 Task: Move the card to "the next list on the board".
Action: Mouse moved to (1270, 99)
Screenshot: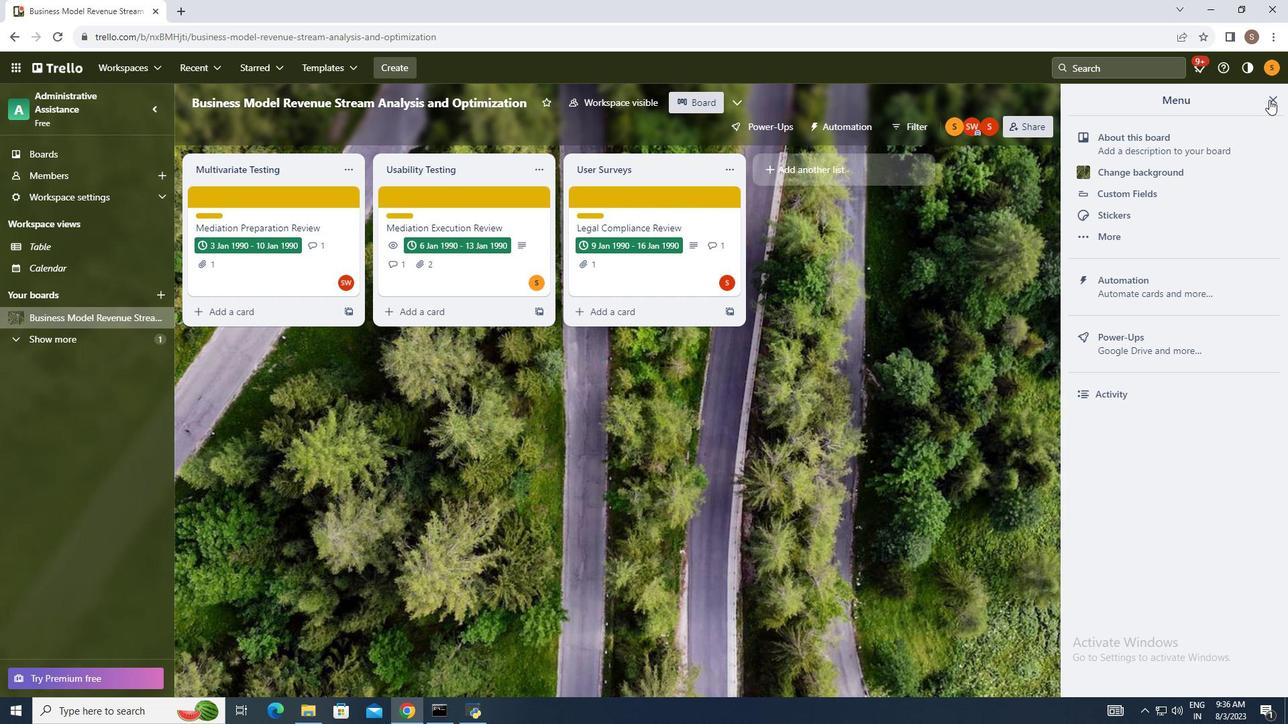 
Action: Mouse pressed left at (1270, 99)
Screenshot: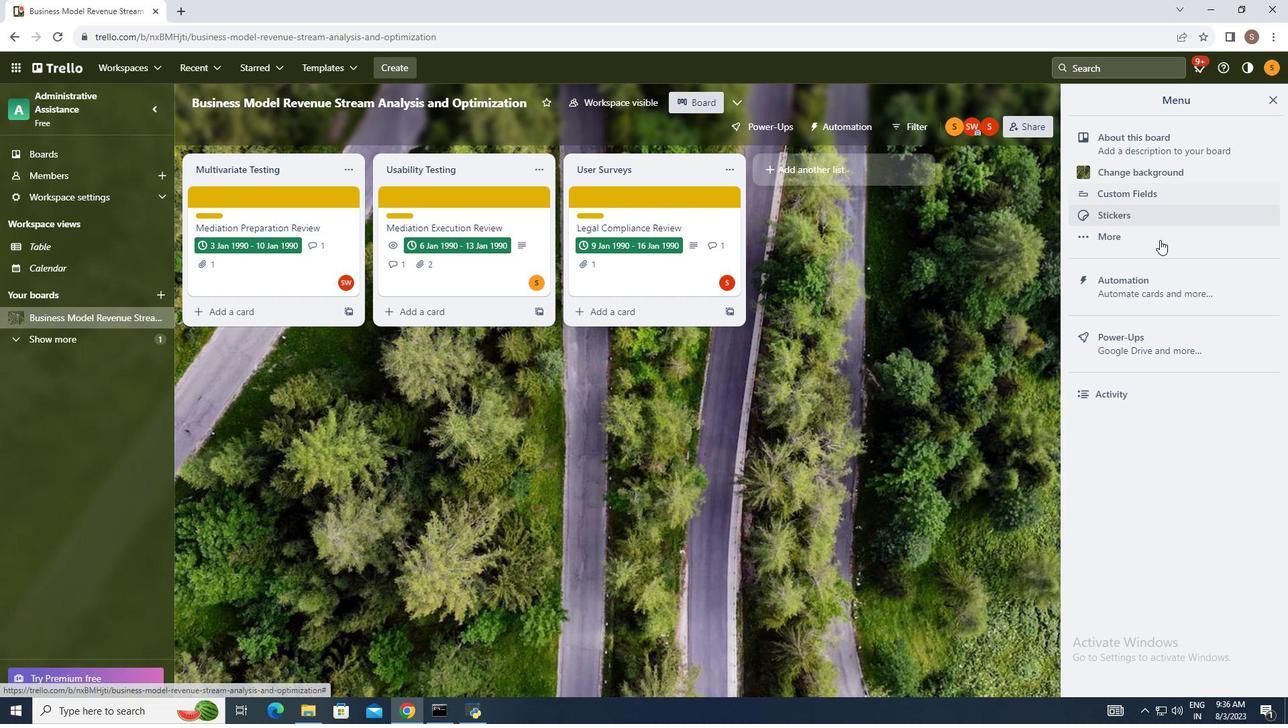 
Action: Mouse moved to (1149, 271)
Screenshot: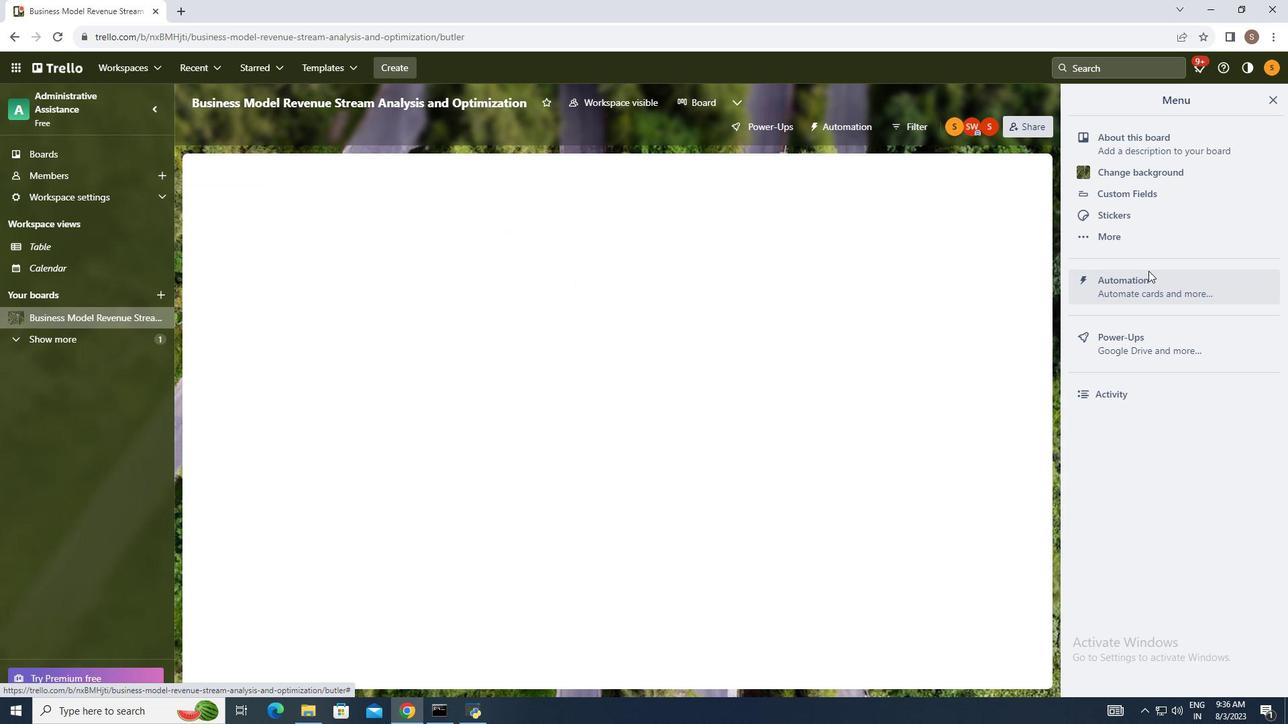 
Action: Mouse pressed left at (1149, 271)
Screenshot: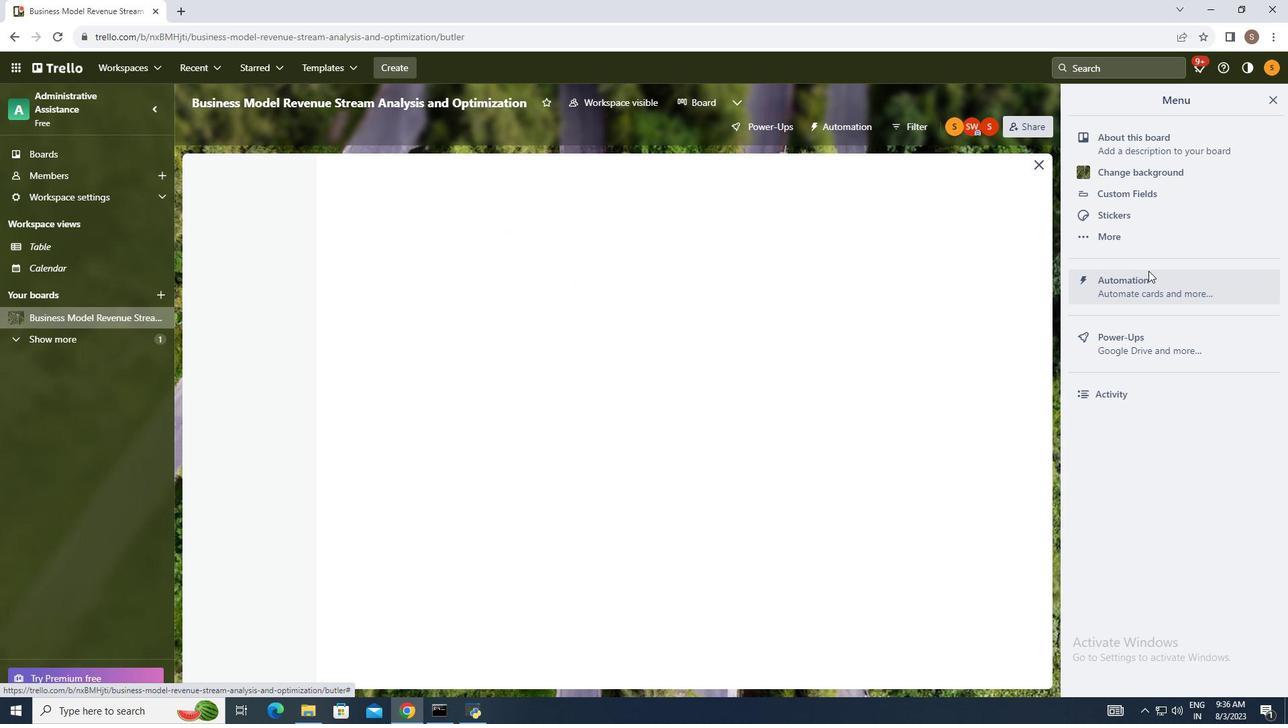 
Action: Mouse moved to (242, 344)
Screenshot: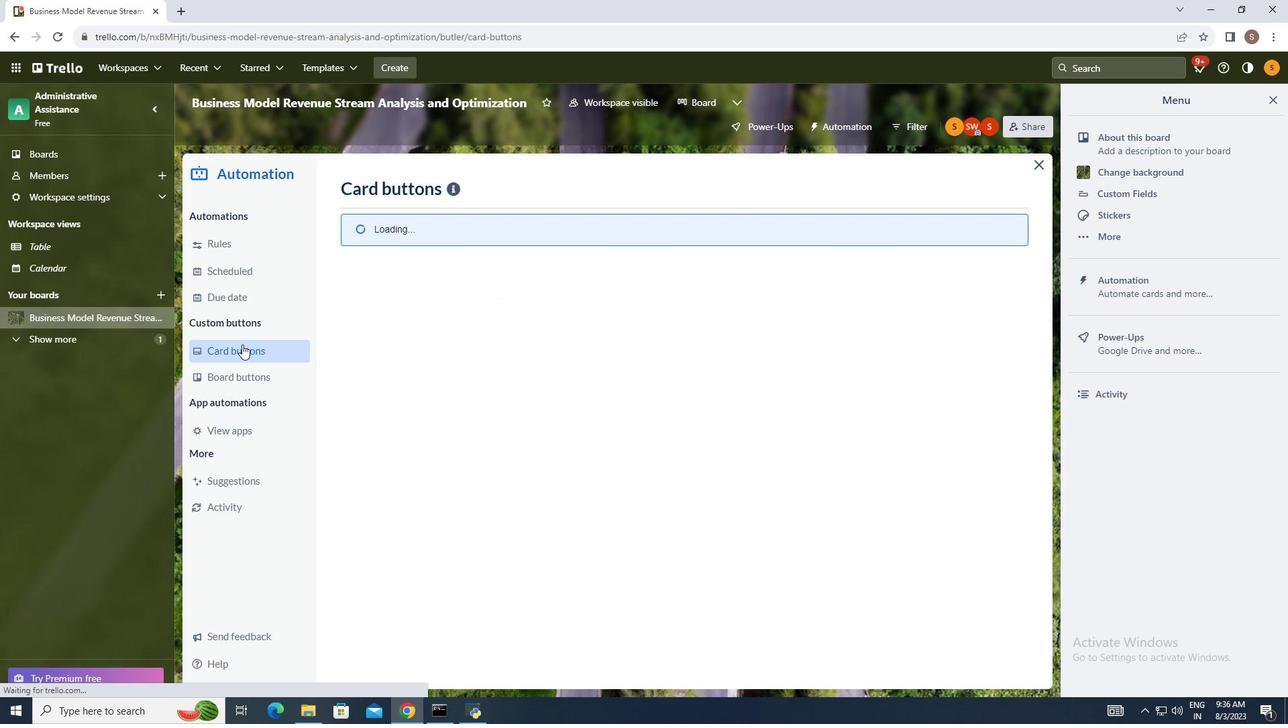
Action: Mouse pressed left at (242, 344)
Screenshot: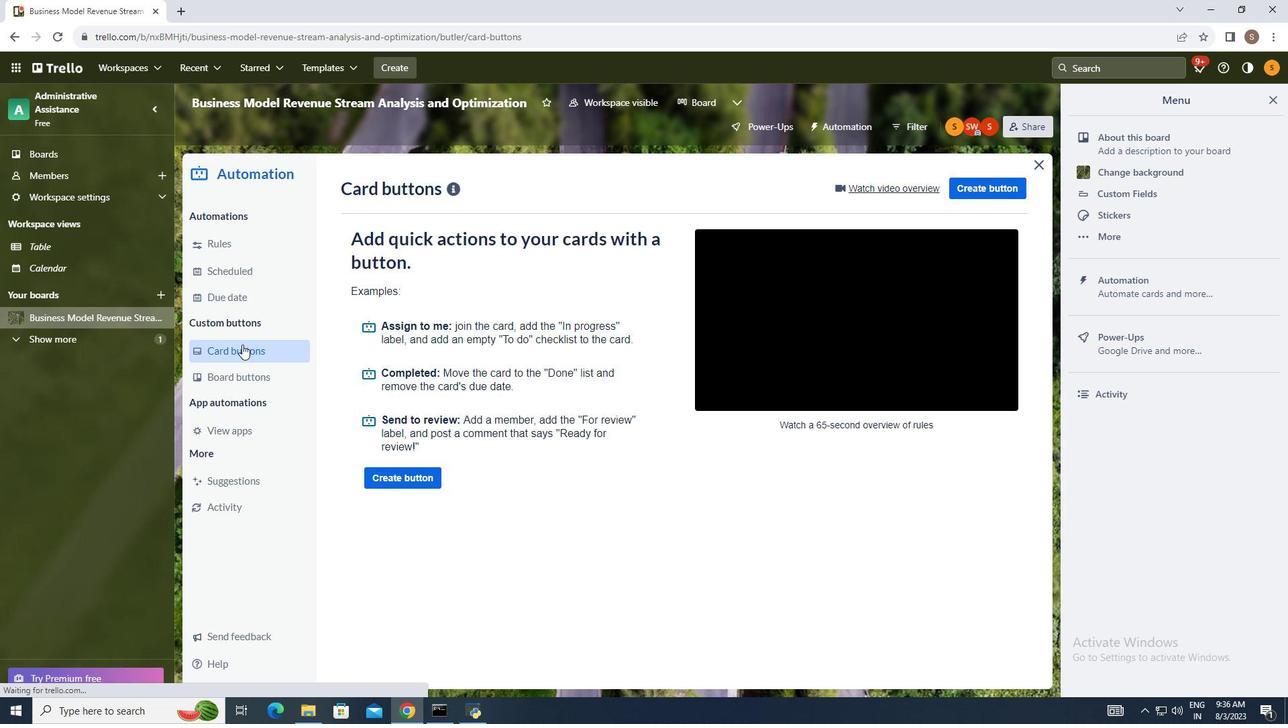 
Action: Mouse moved to (982, 183)
Screenshot: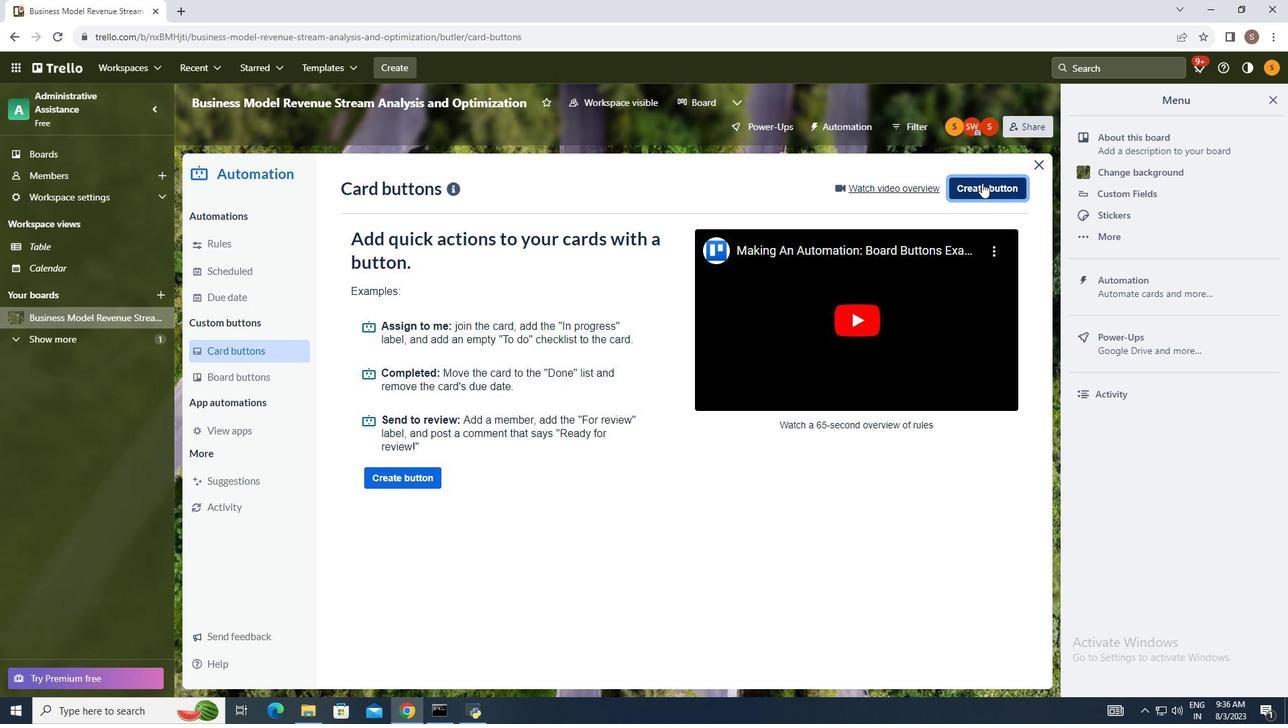 
Action: Mouse pressed left at (982, 183)
Screenshot: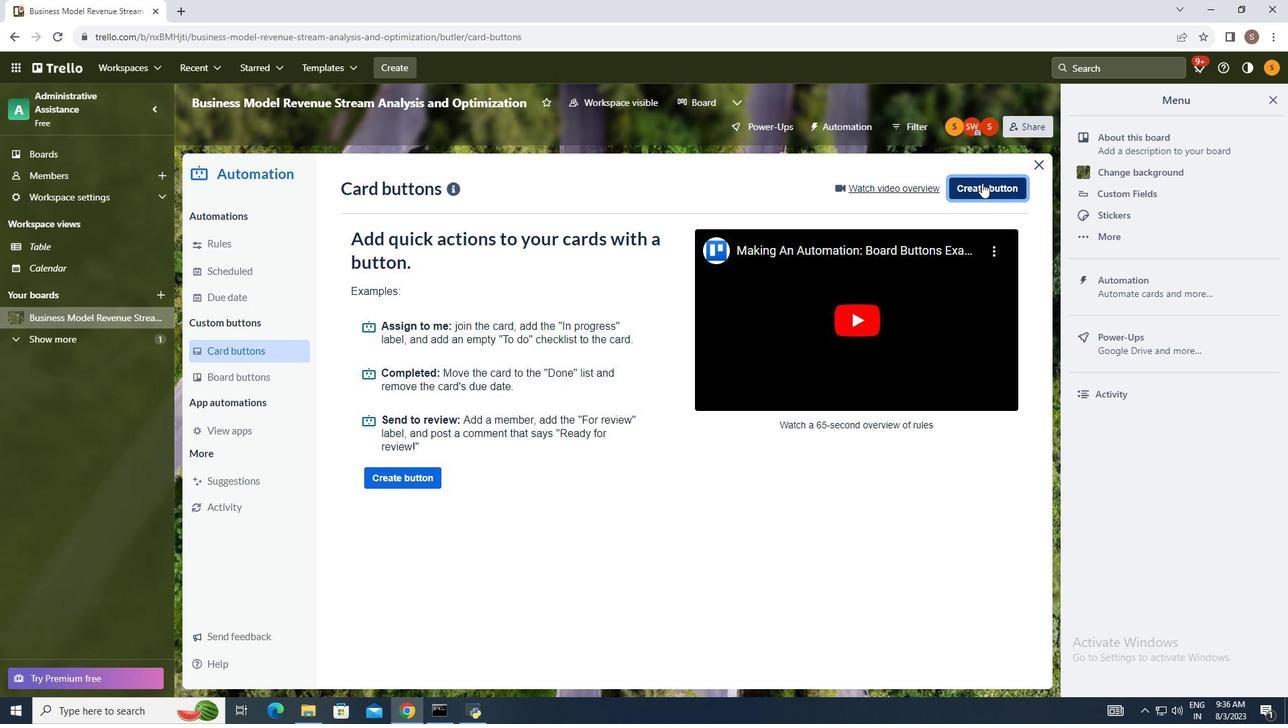 
Action: Mouse moved to (637, 376)
Screenshot: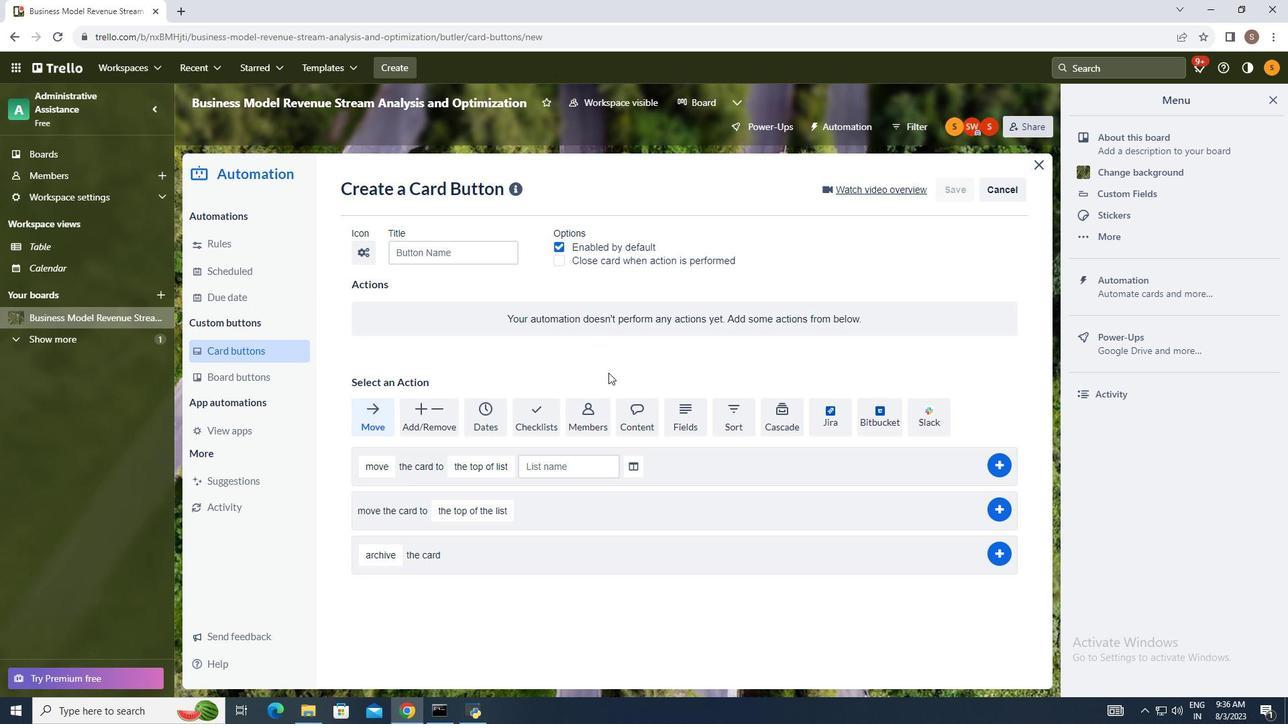 
Action: Mouse pressed left at (637, 376)
Screenshot: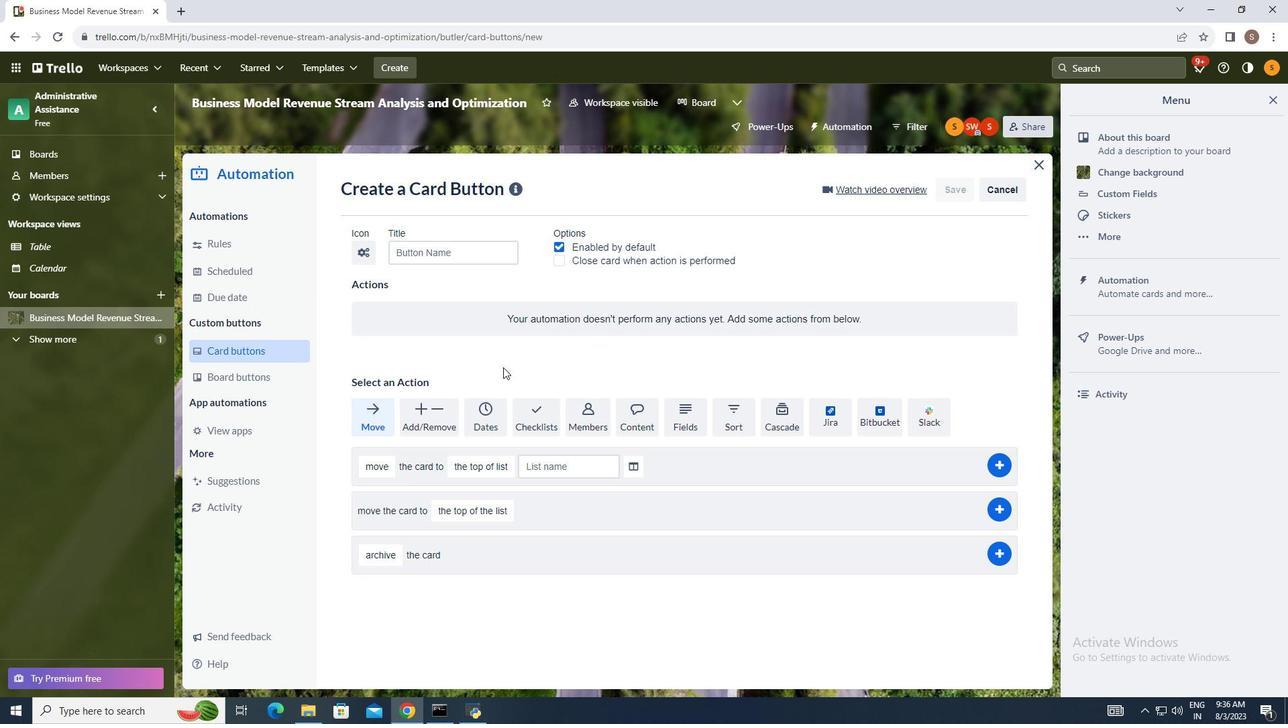 
Action: Mouse moved to (469, 512)
Screenshot: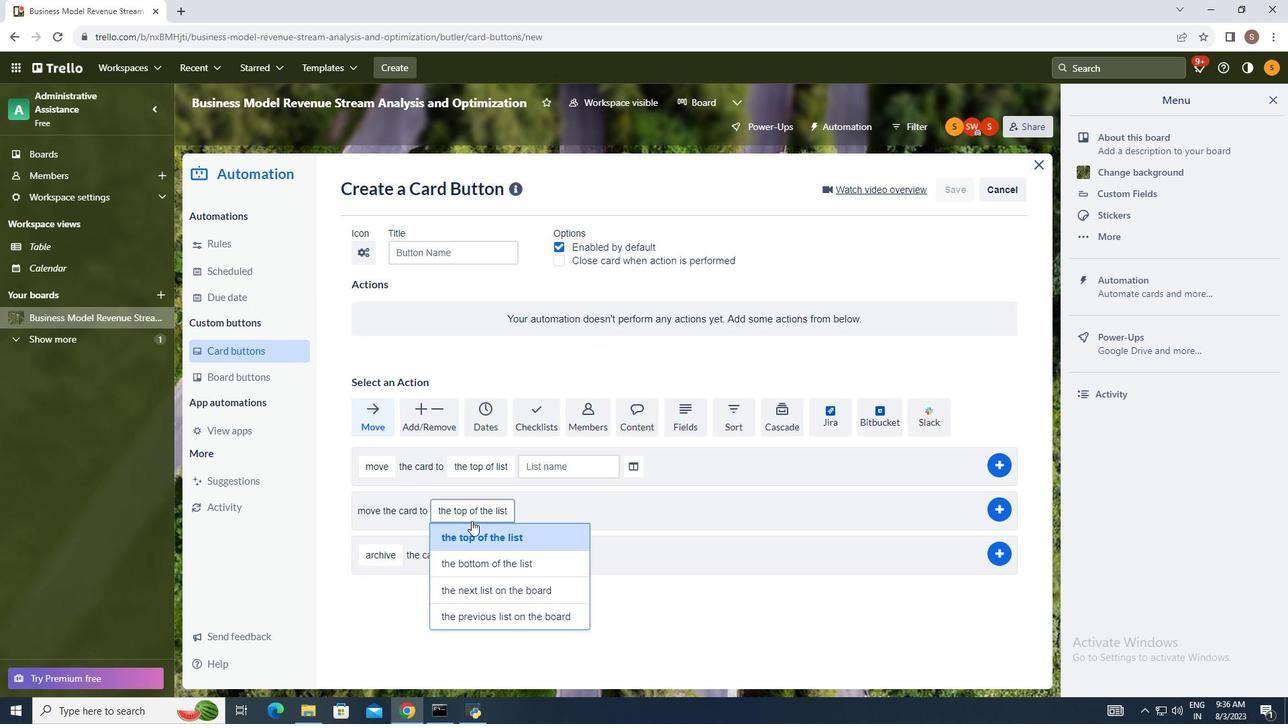
Action: Mouse pressed left at (469, 512)
Screenshot: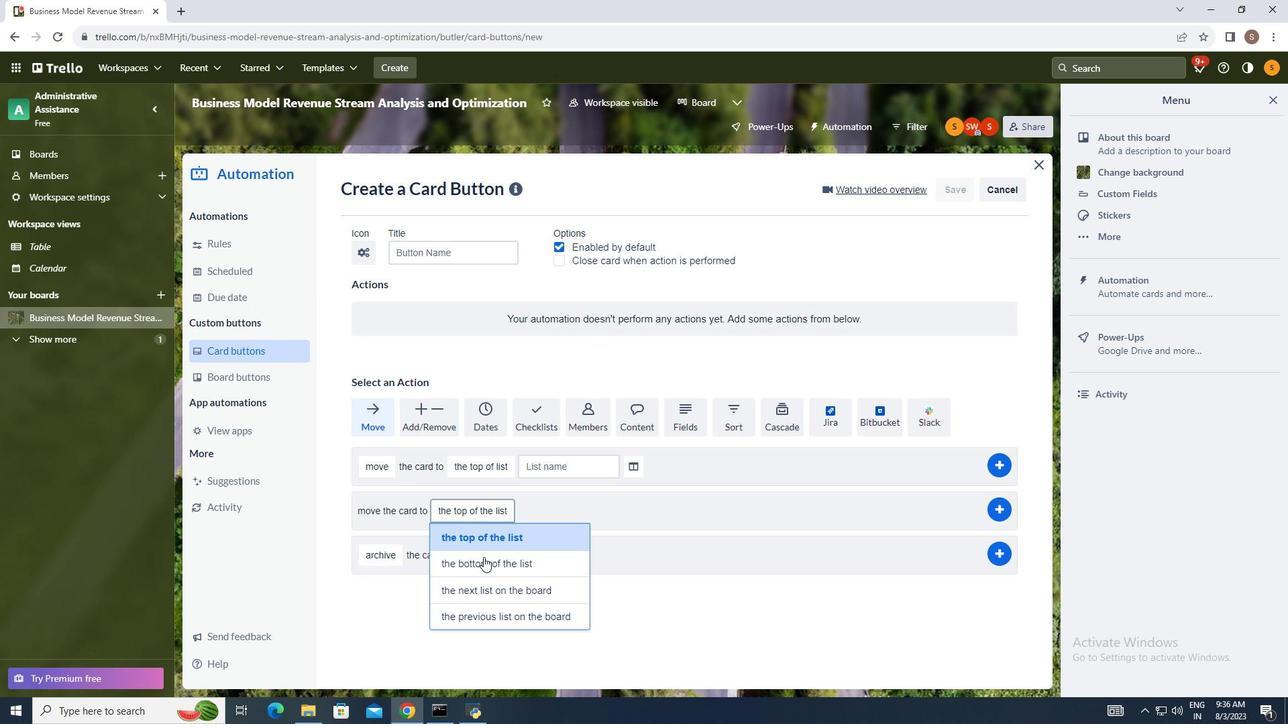 
Action: Mouse moved to (491, 588)
Screenshot: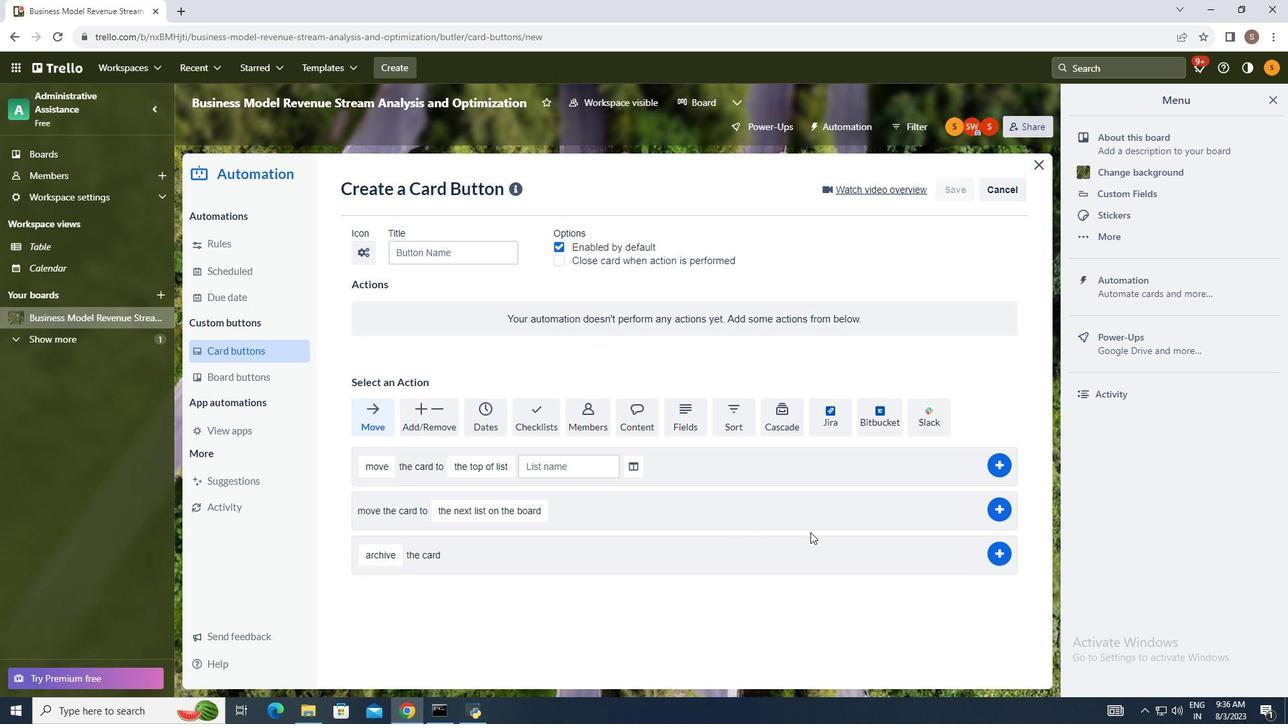 
Action: Mouse pressed left at (491, 588)
Screenshot: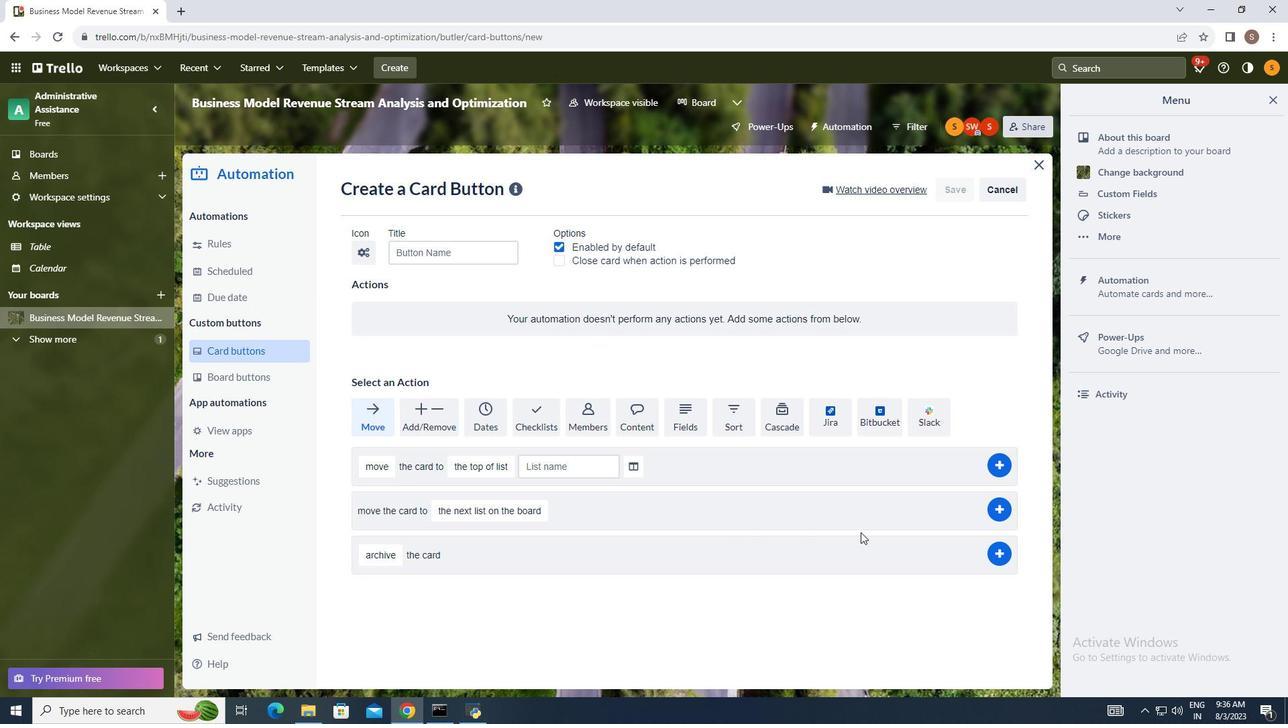 
Action: Mouse moved to (995, 514)
Screenshot: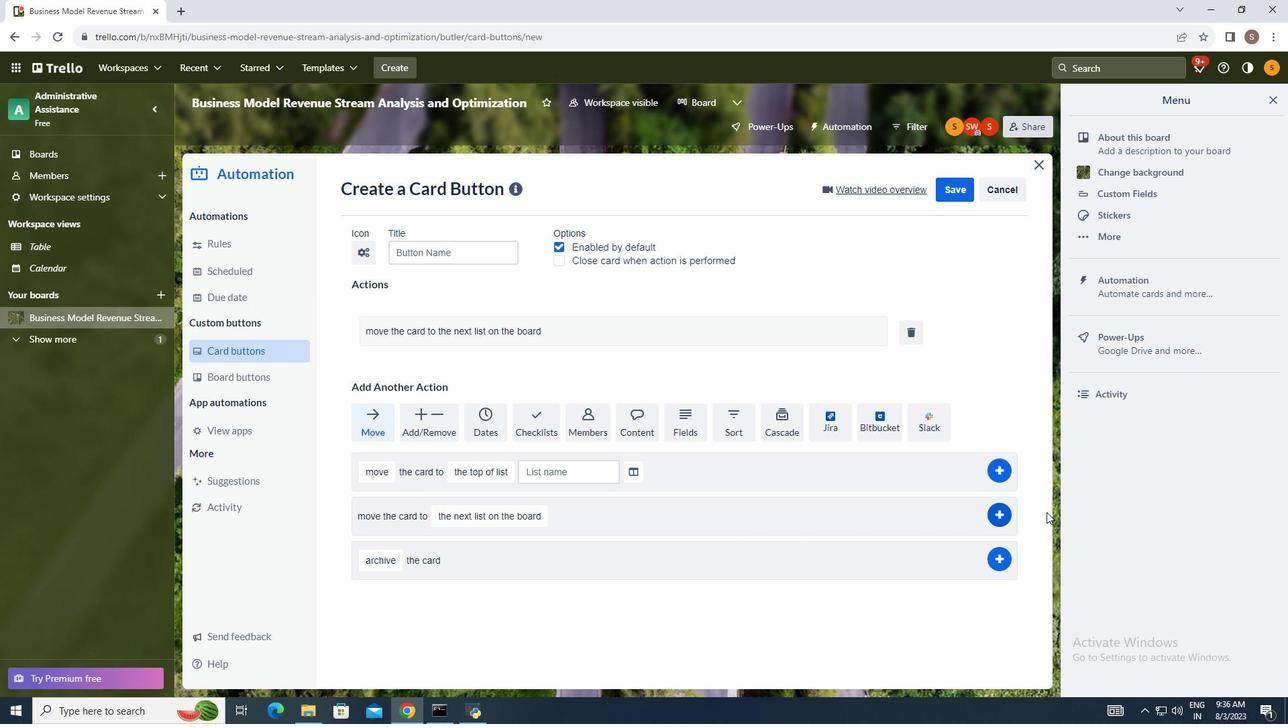 
Action: Mouse pressed left at (995, 514)
Screenshot: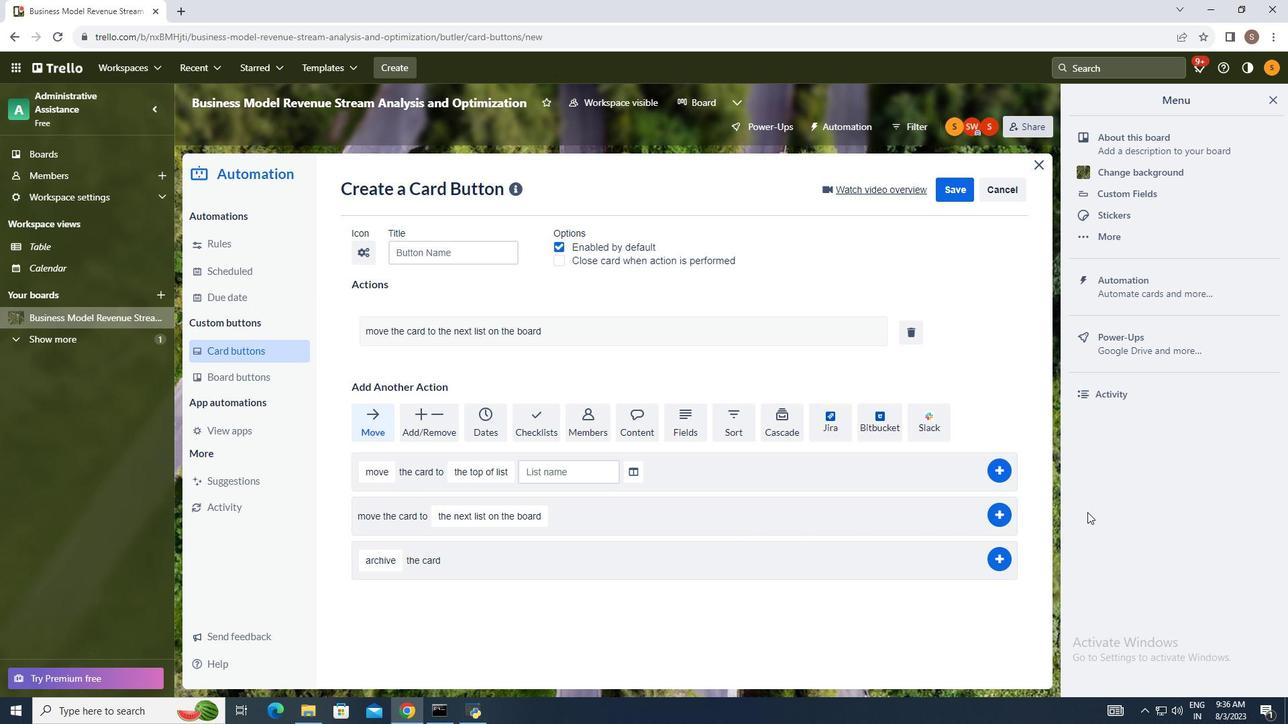 
Action: Mouse moved to (1090, 512)
Screenshot: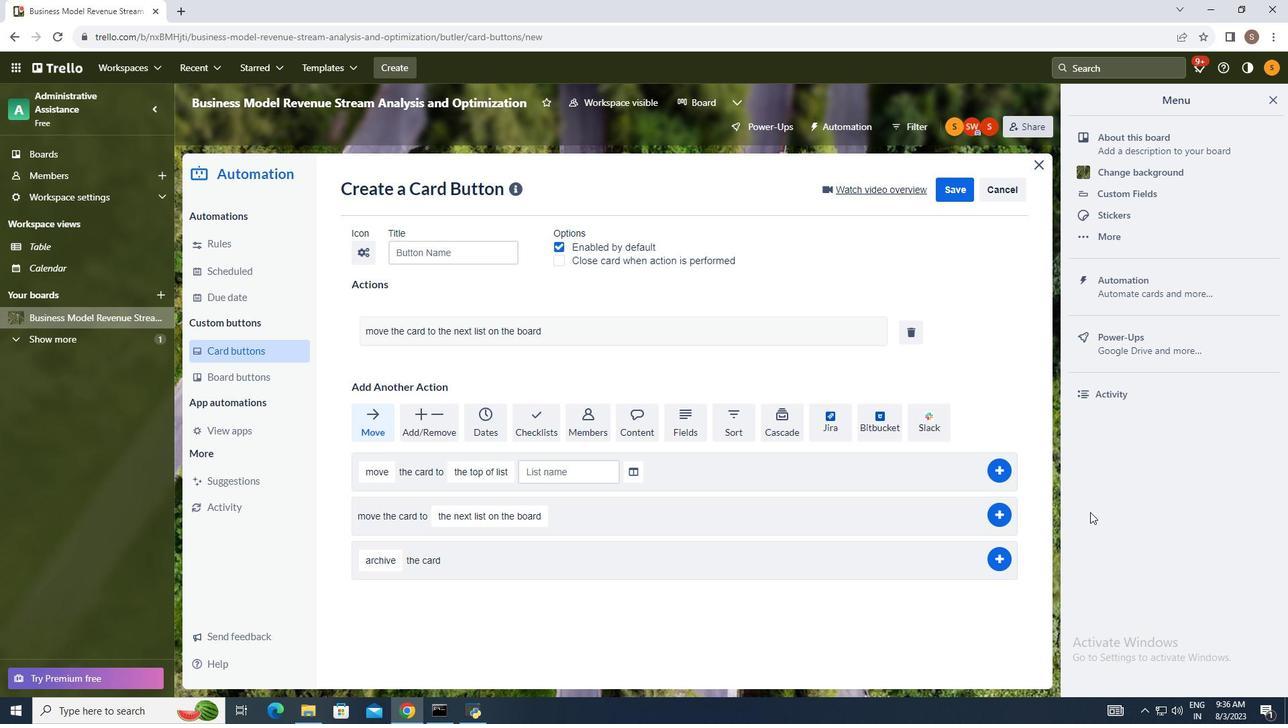 
